 Task: Create the presence statuses for the support agents.
Action: Mouse pressed left at (1301, 92)
Screenshot: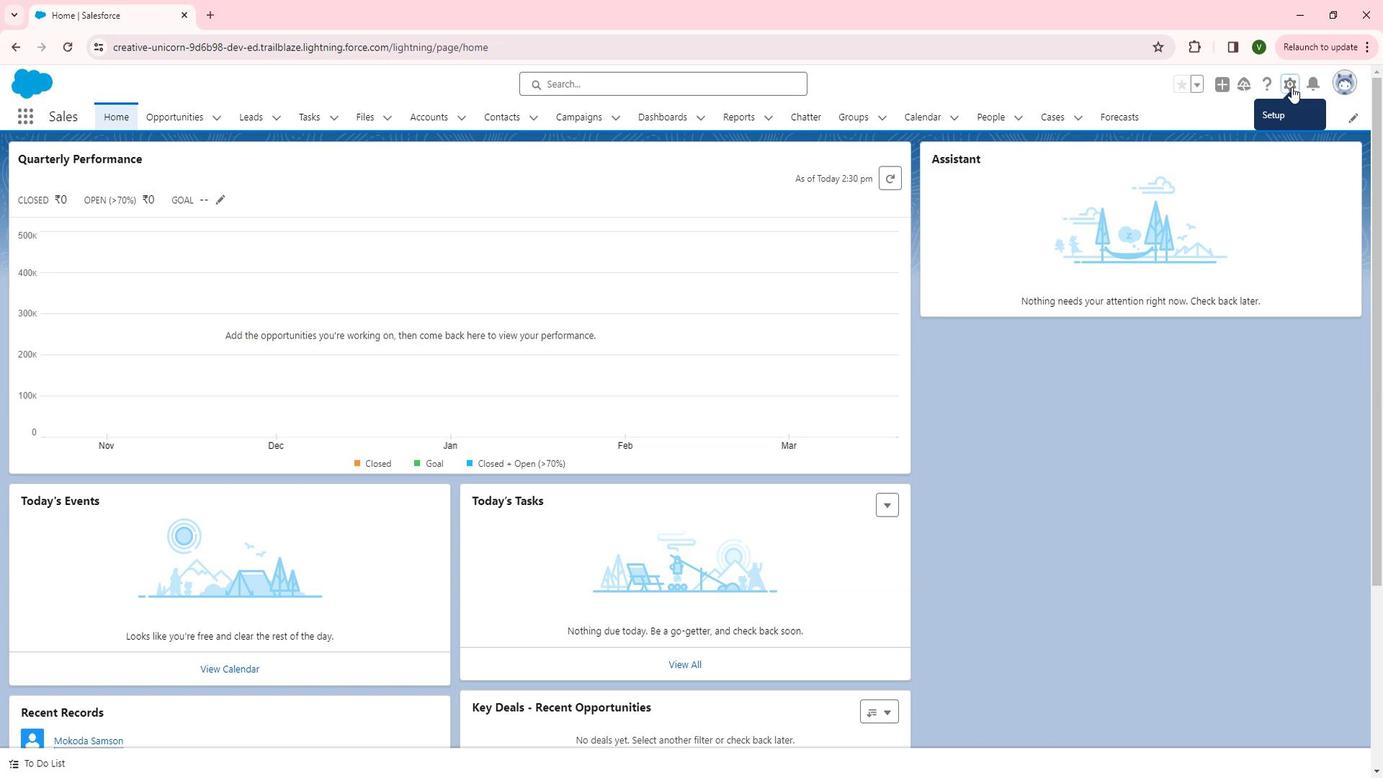 
Action: Mouse moved to (1240, 192)
Screenshot: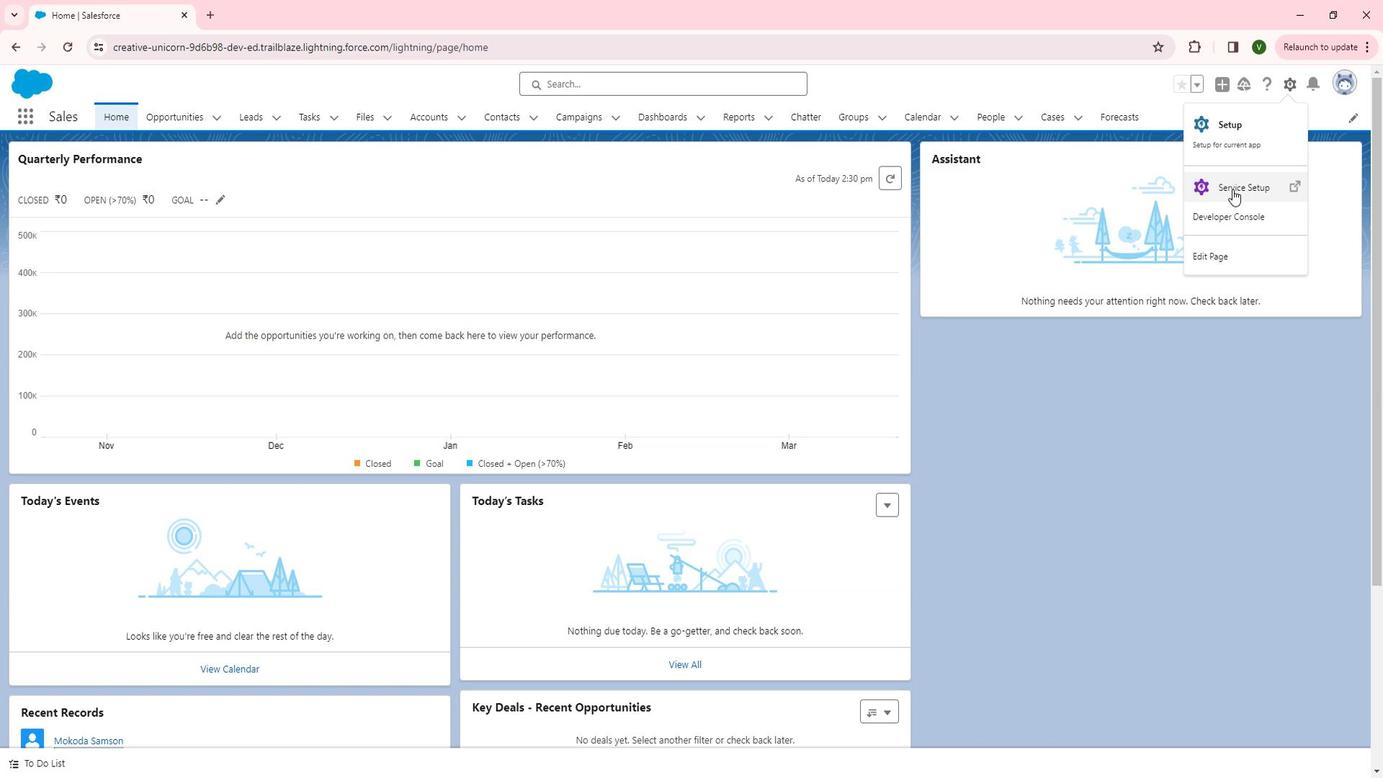 
Action: Mouse pressed left at (1240, 192)
Screenshot: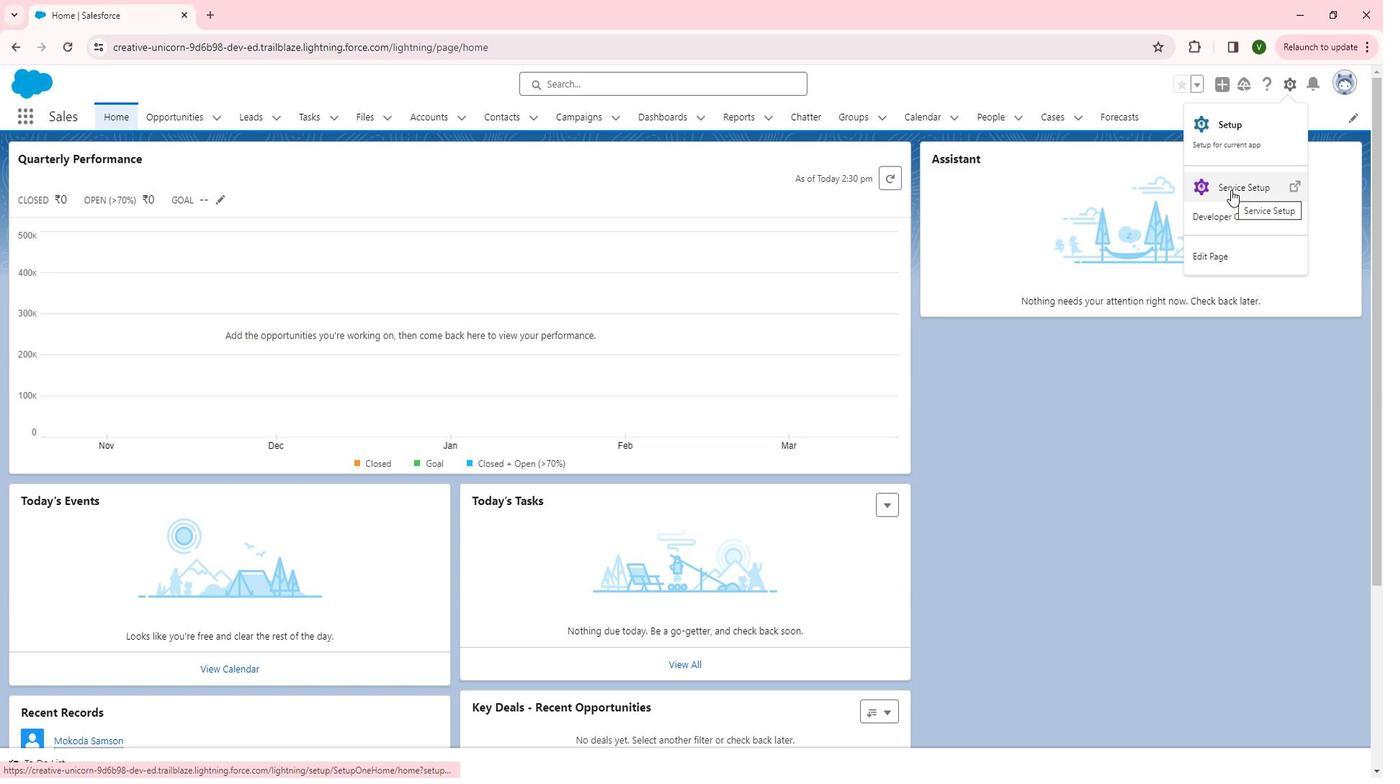 
Action: Mouse moved to (22, 341)
Screenshot: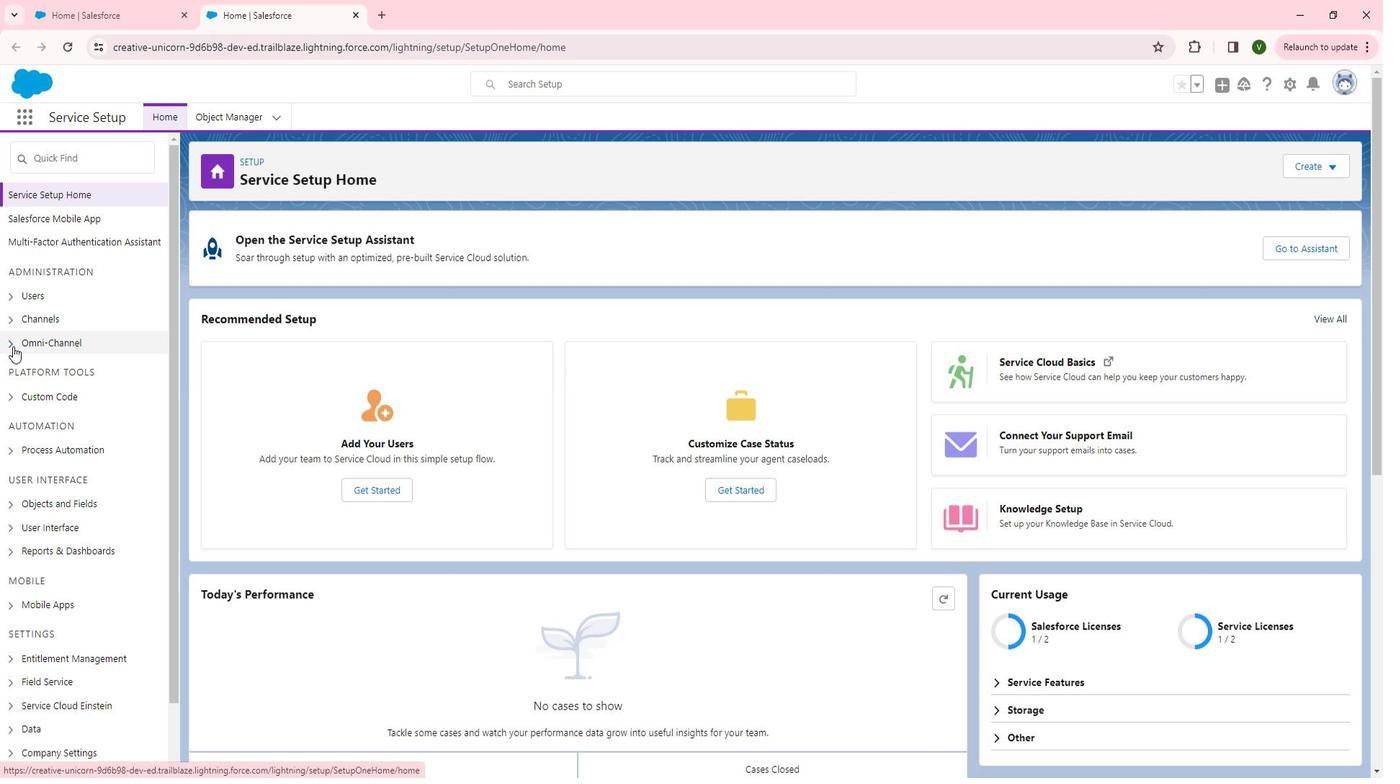 
Action: Mouse pressed left at (22, 341)
Screenshot: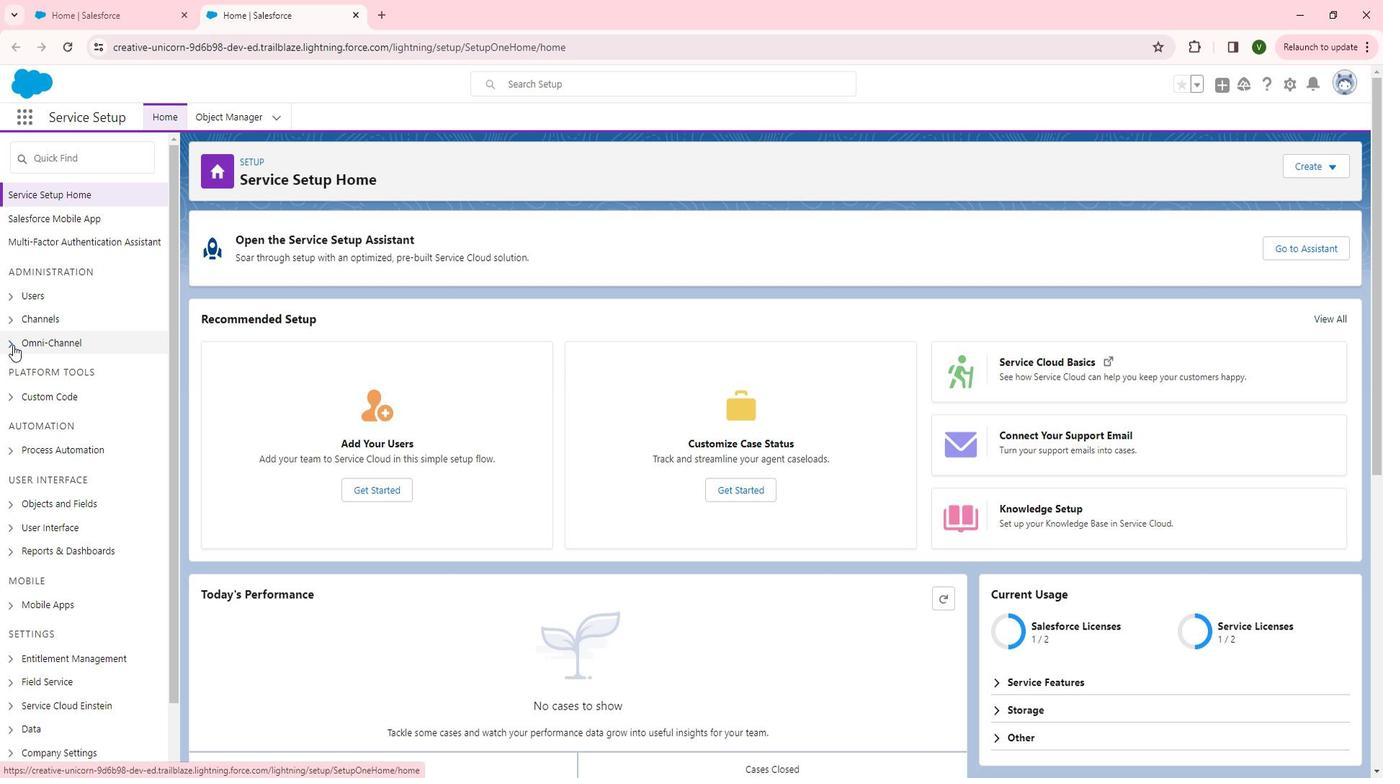 
Action: Mouse moved to (96, 474)
Screenshot: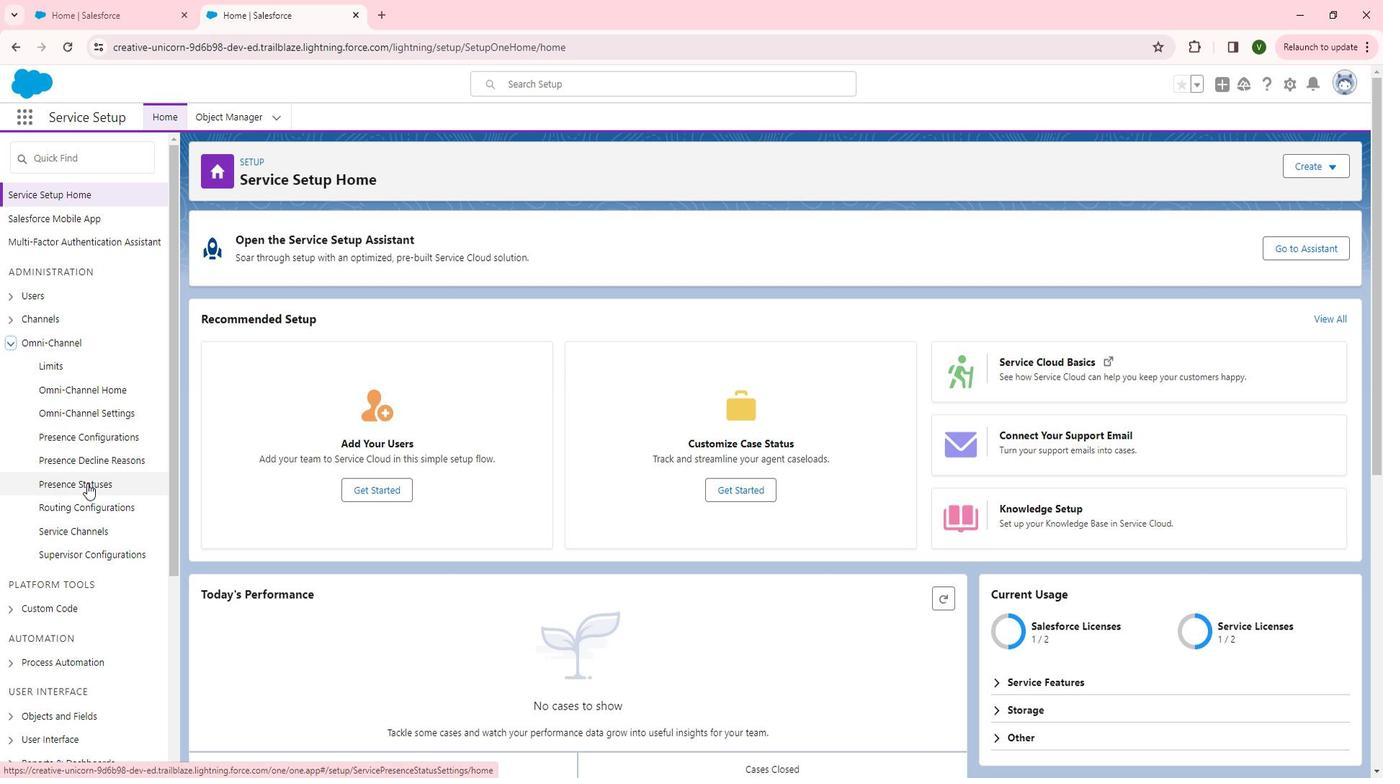 
Action: Mouse pressed left at (96, 474)
Screenshot: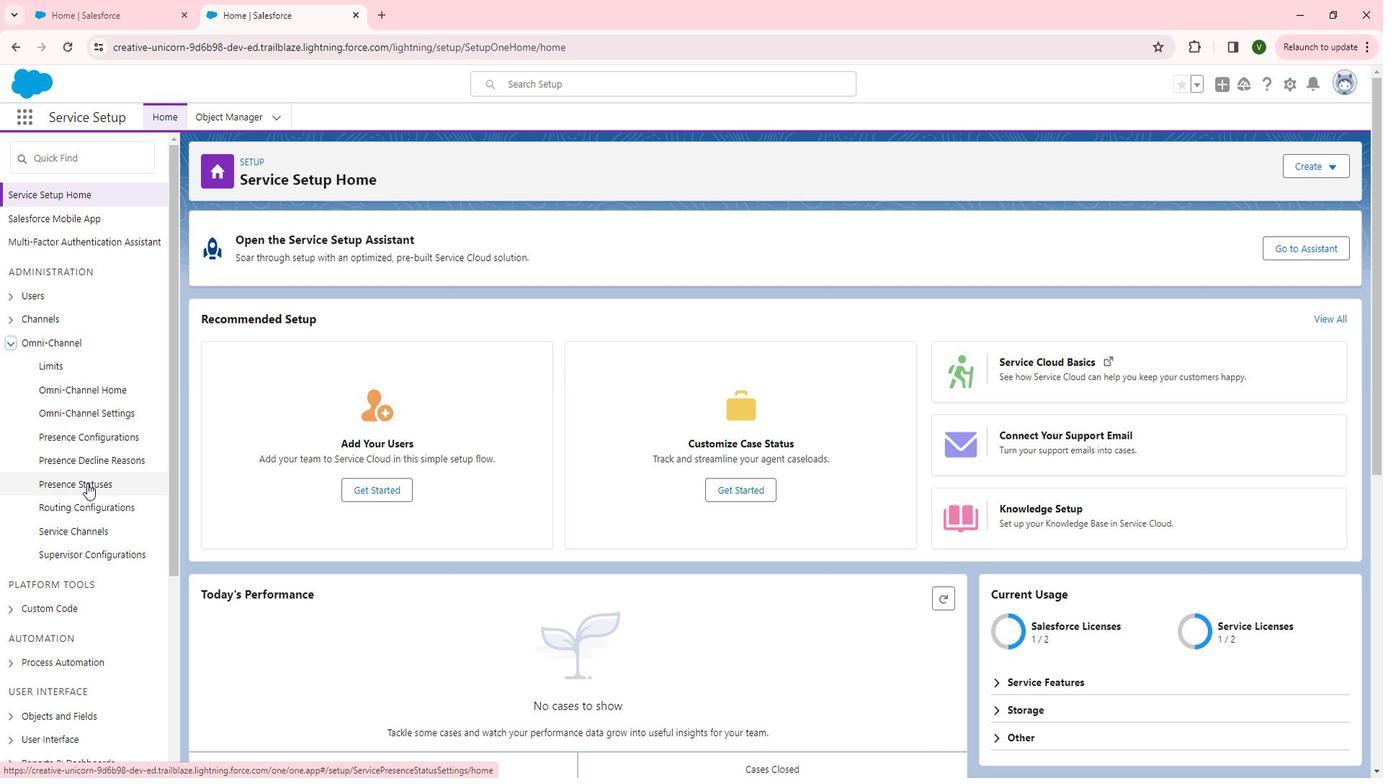 
Action: Mouse moved to (573, 326)
Screenshot: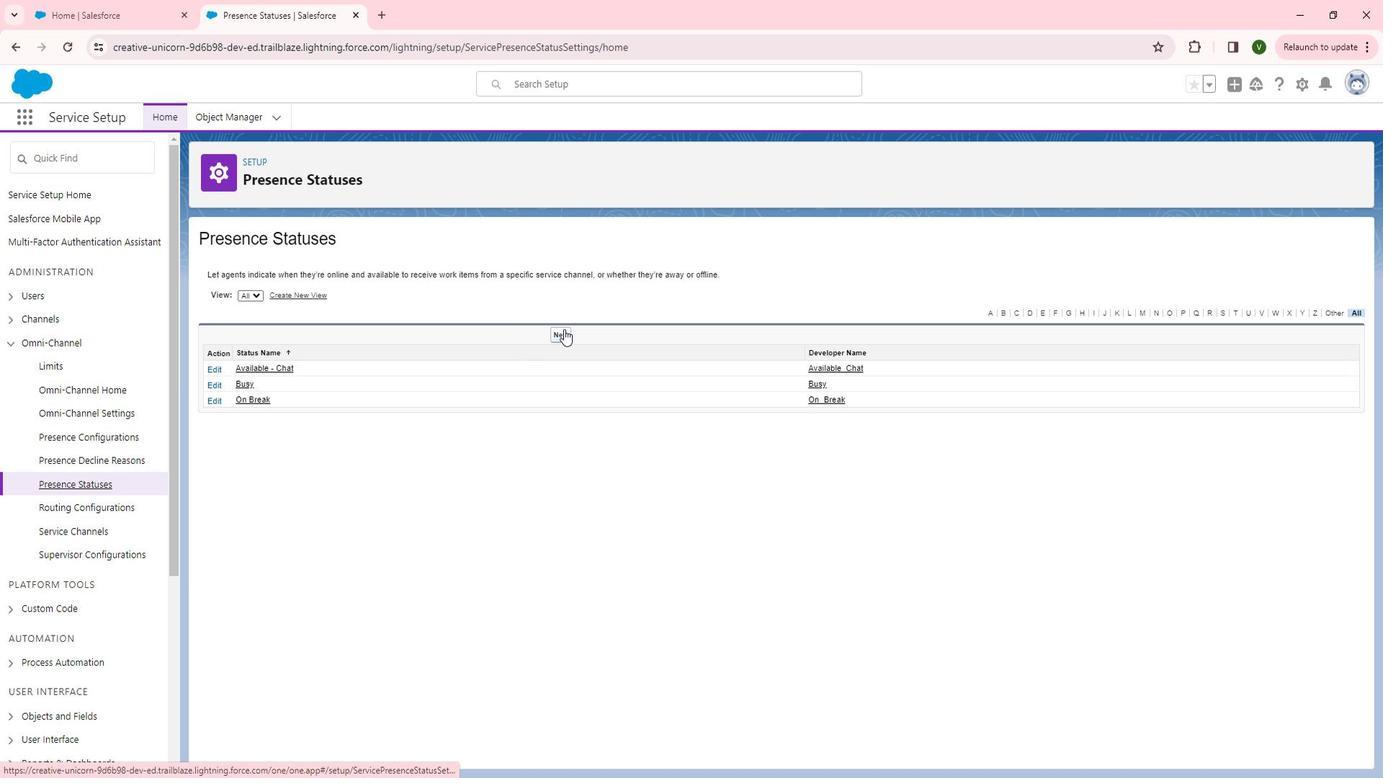 
Action: Mouse pressed left at (573, 326)
Screenshot: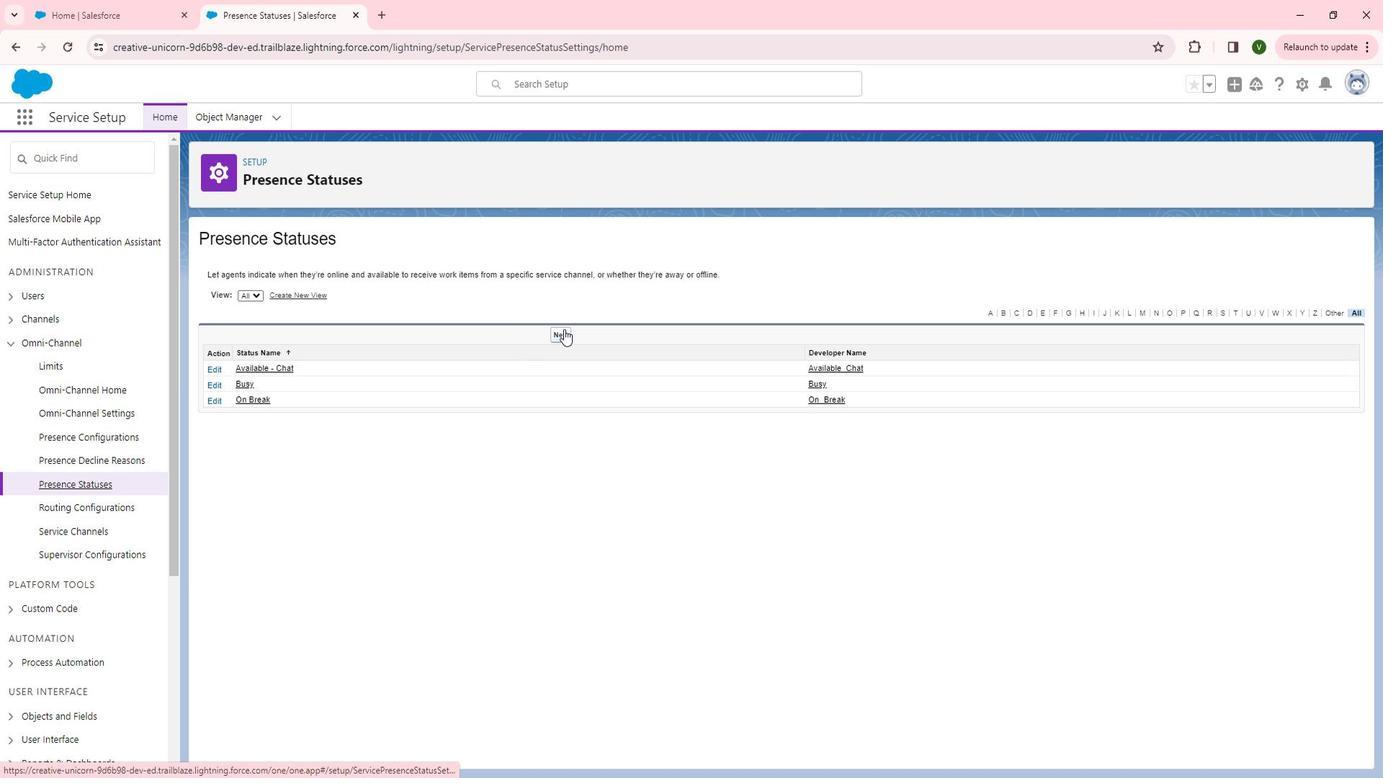 
Action: Mouse moved to (502, 345)
Screenshot: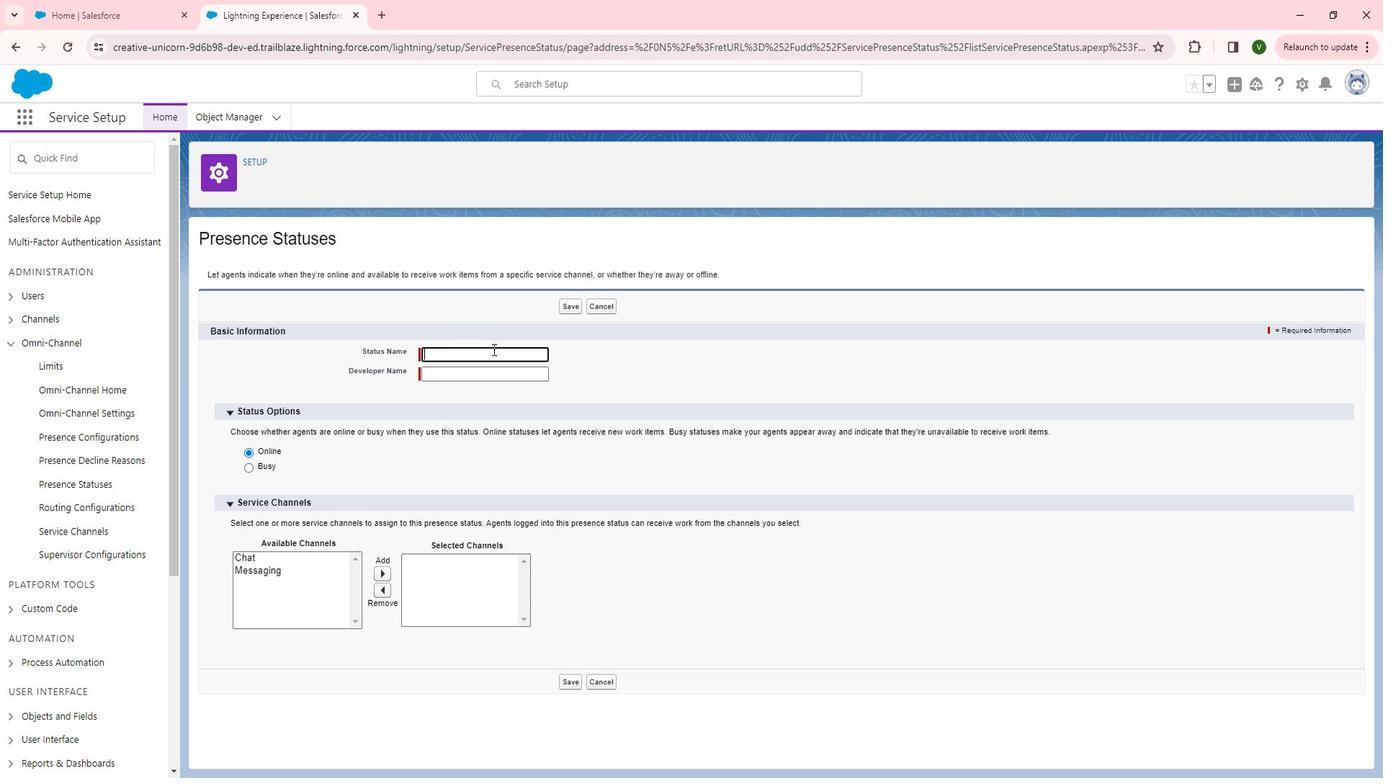 
Action: Mouse pressed left at (502, 345)
Screenshot: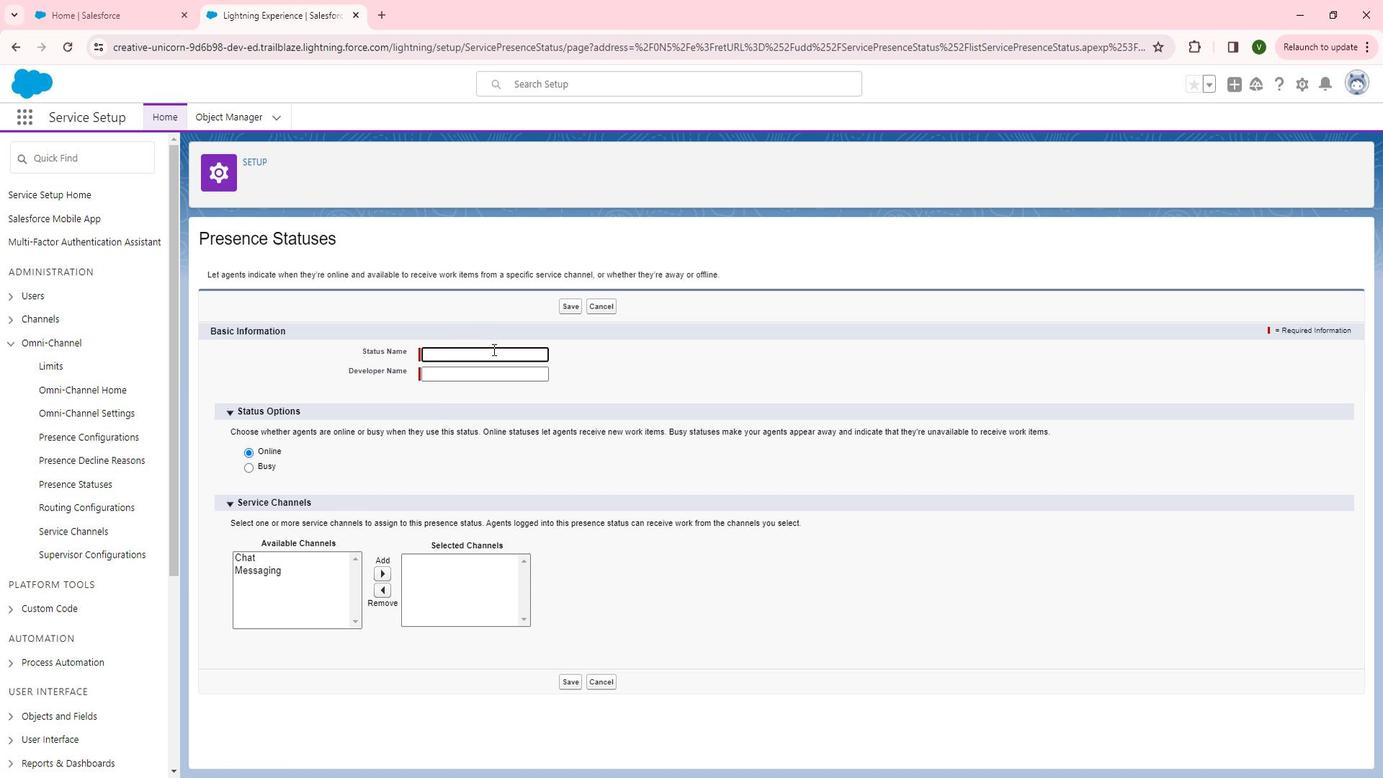 
Action: Key pressed <Key.shift>Availble
Screenshot: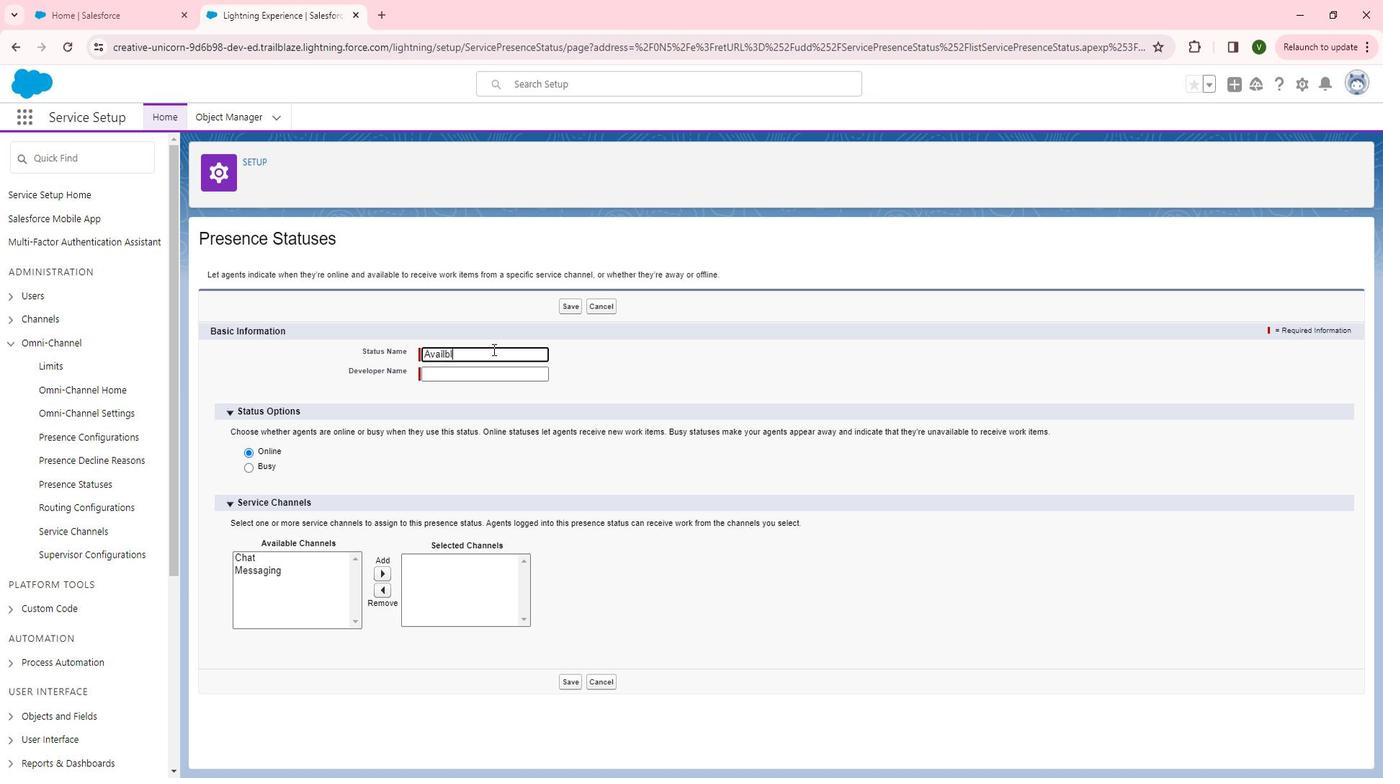 
Action: Mouse moved to (452, 347)
Screenshot: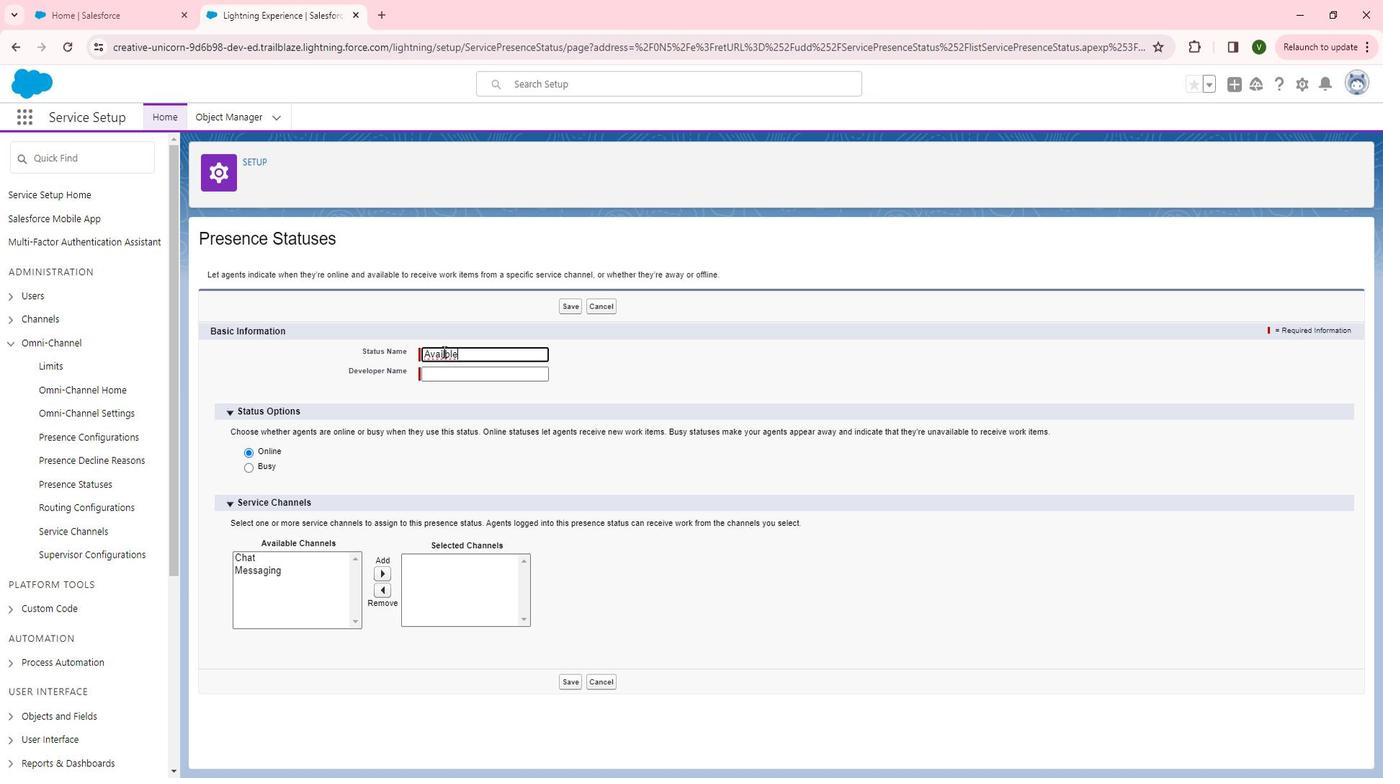 
Action: Mouse pressed right at (452, 347)
Screenshot: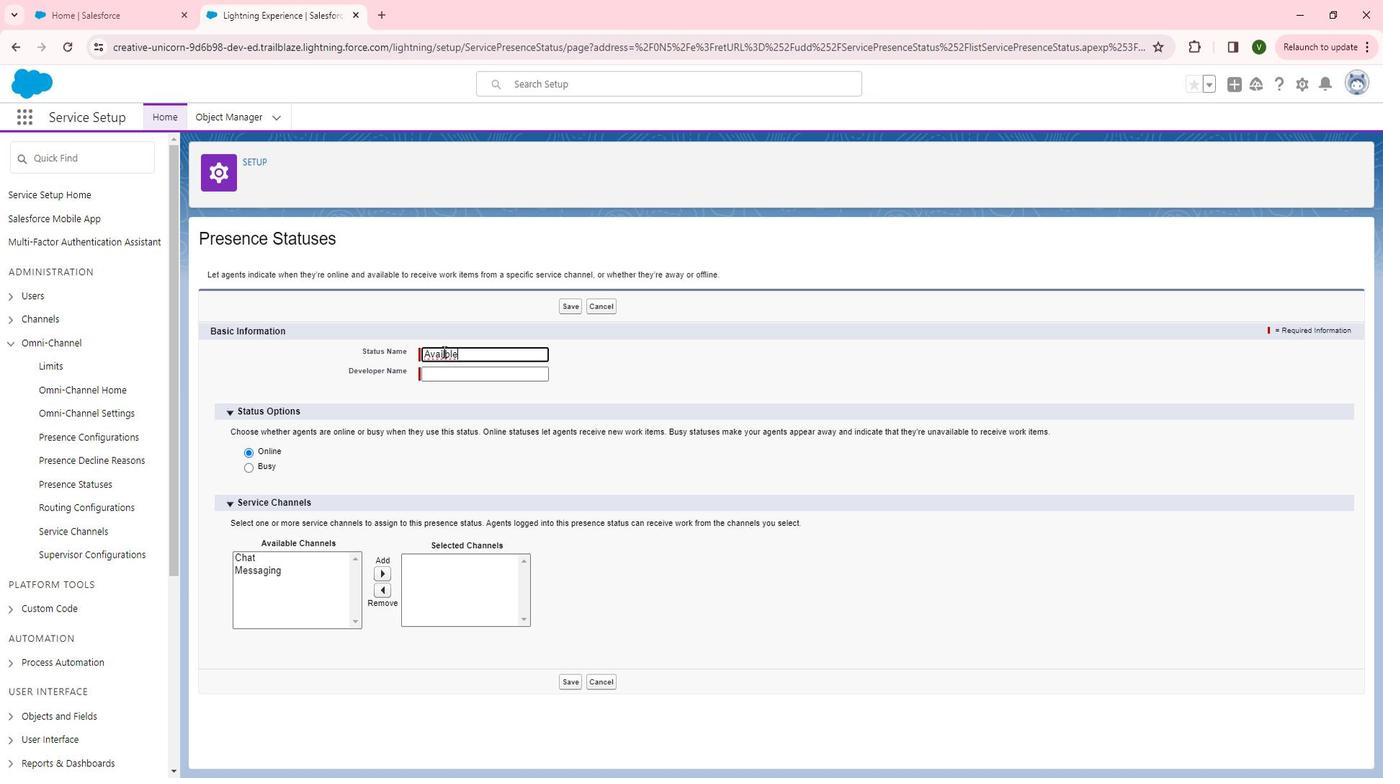 
Action: Mouse moved to (488, 367)
Screenshot: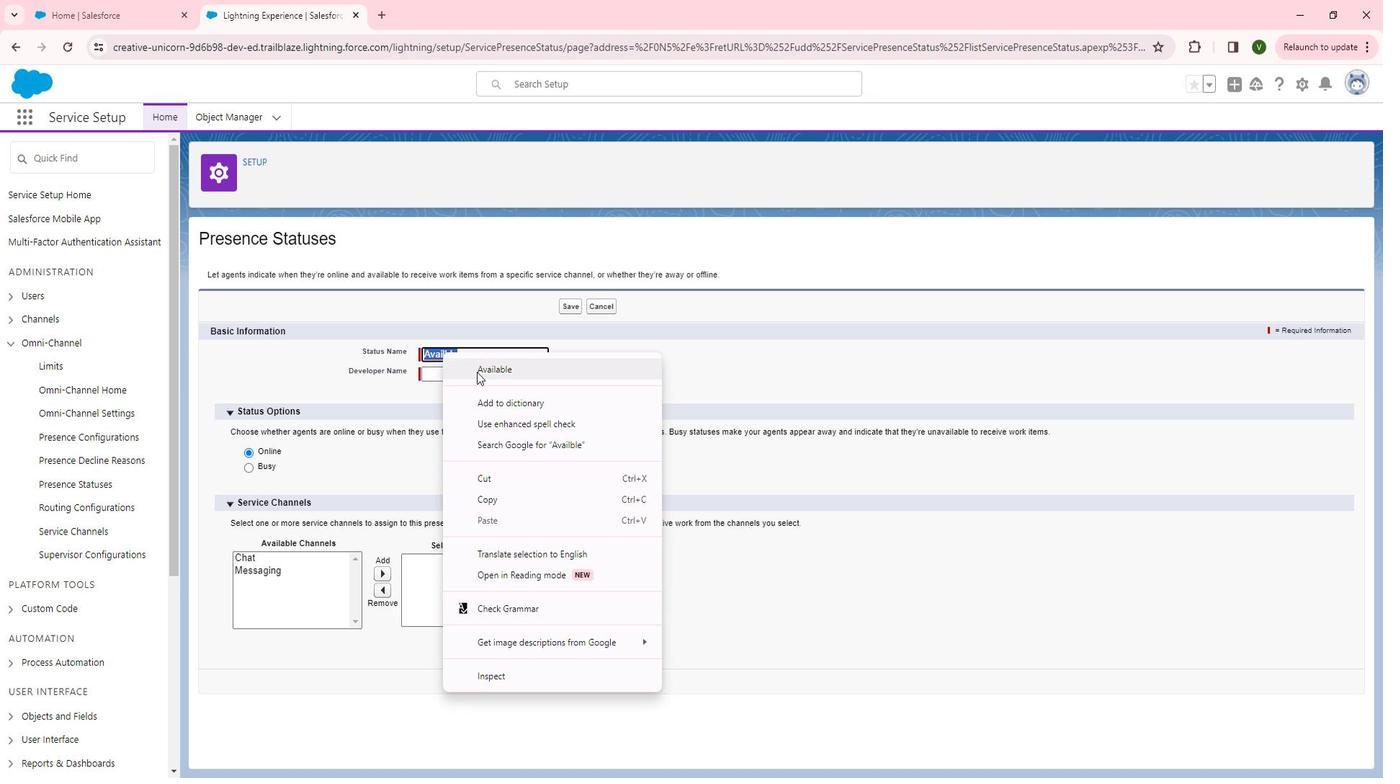 
Action: Mouse pressed left at (488, 367)
Screenshot: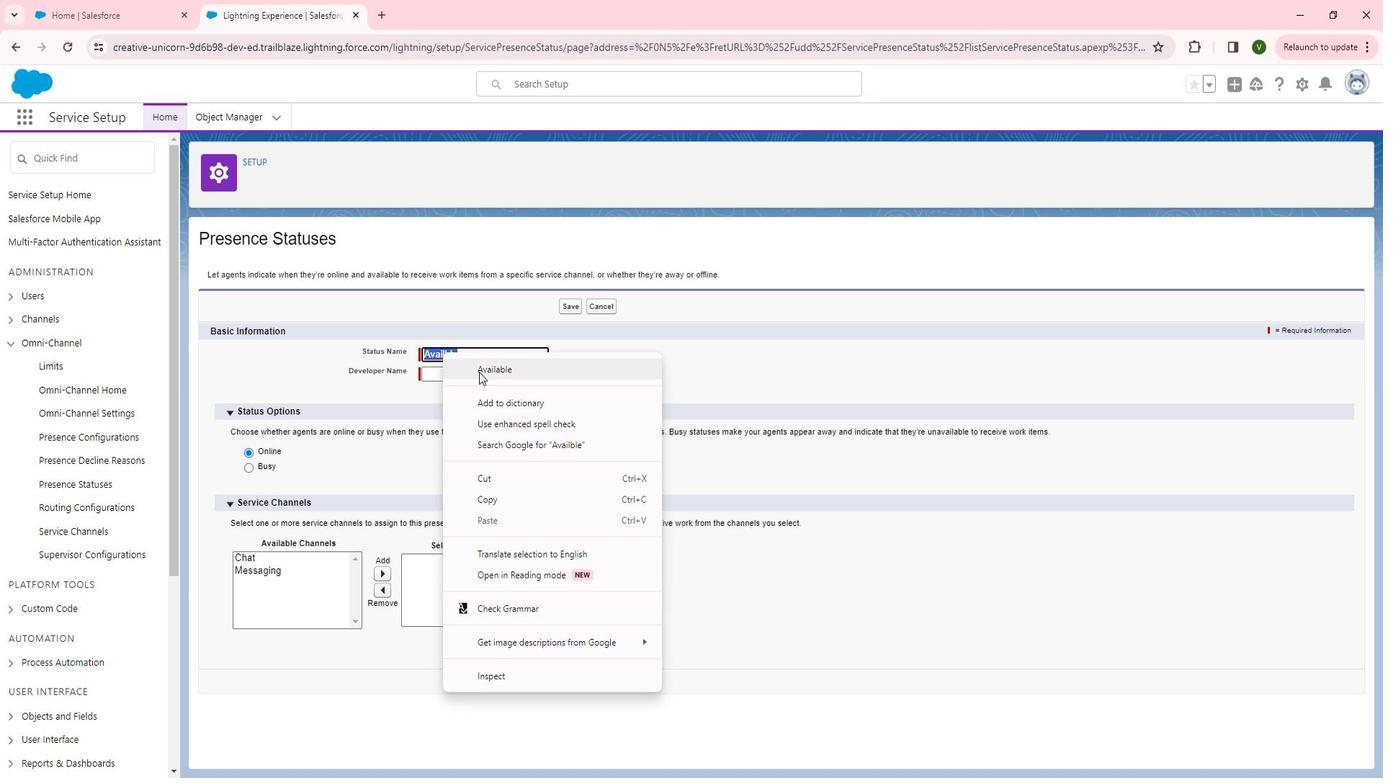 
Action: Mouse moved to (506, 337)
Screenshot: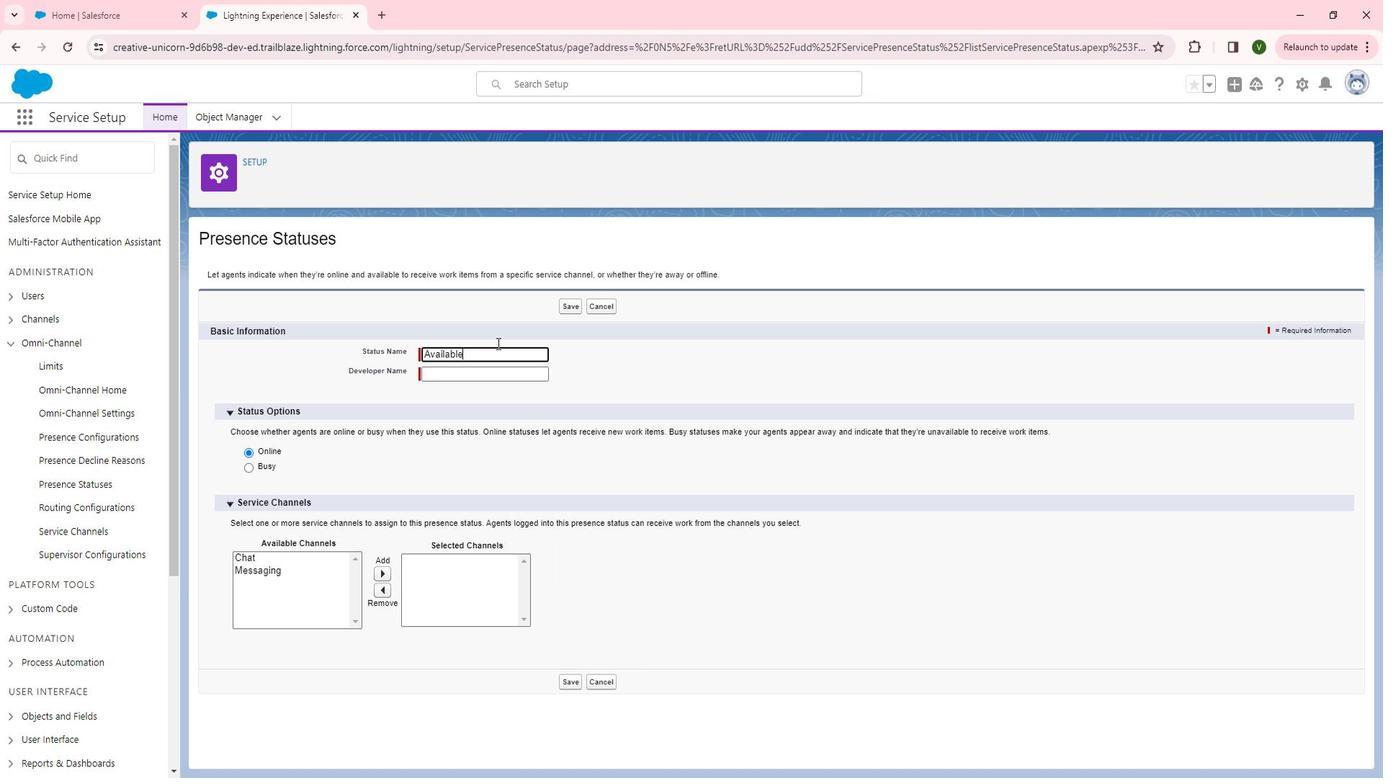 
Action: Key pressed <Key.space>support
Screenshot: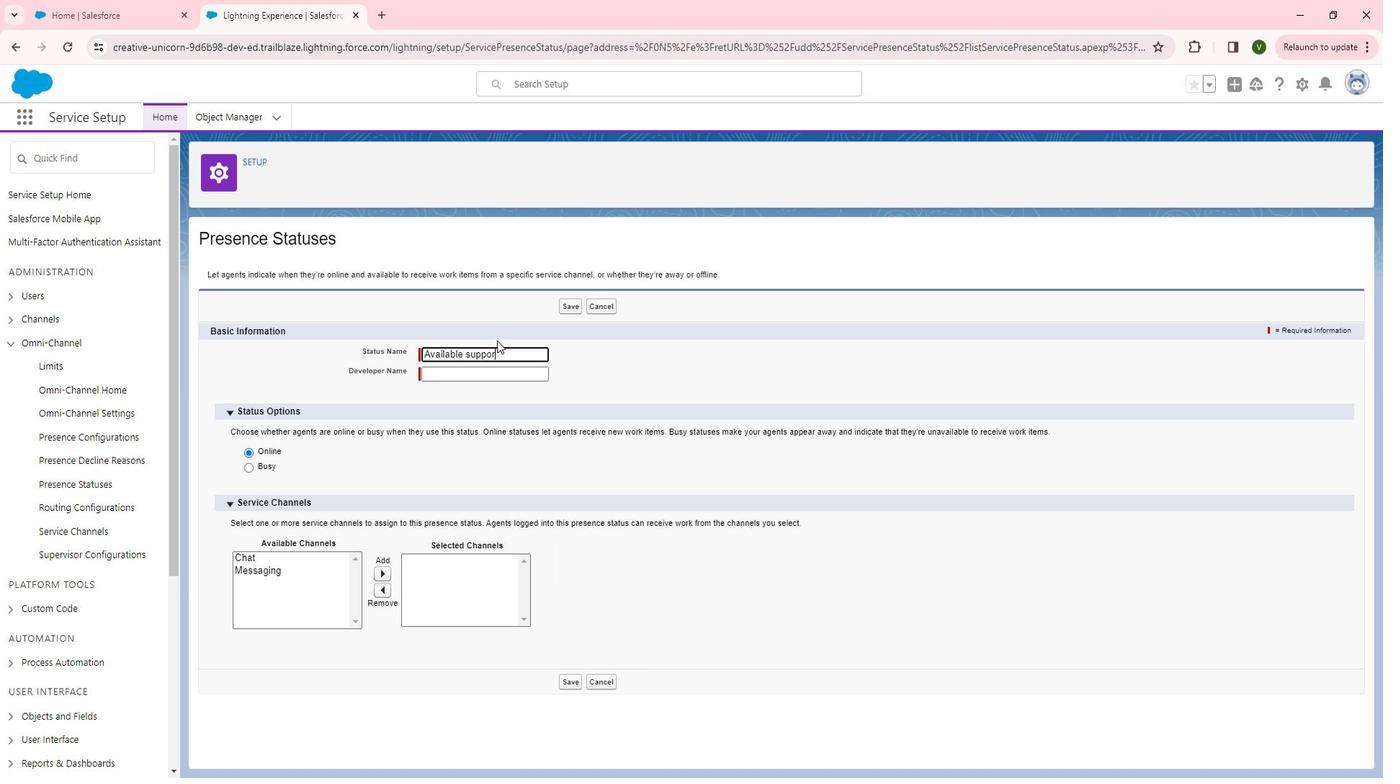 
Action: Mouse moved to (259, 545)
Screenshot: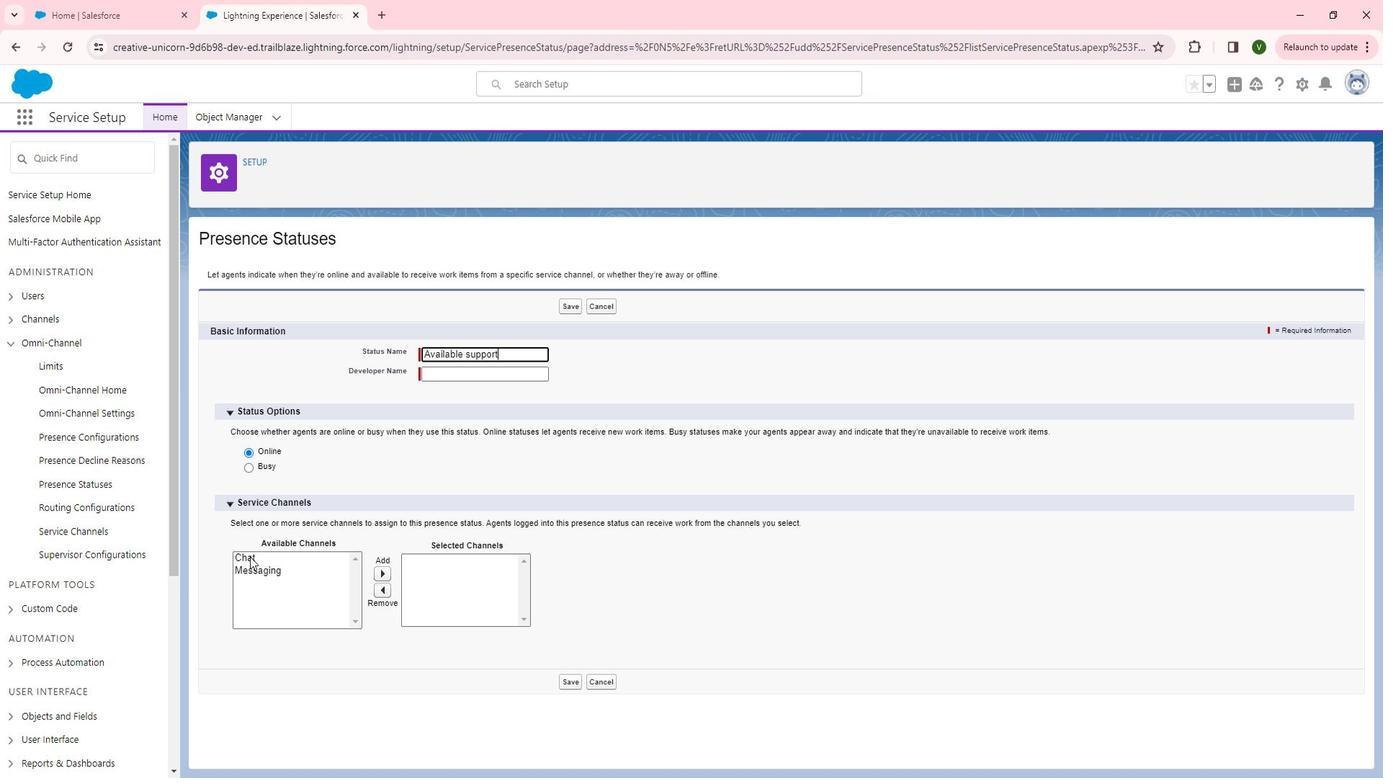 
Action: Mouse pressed left at (259, 545)
Screenshot: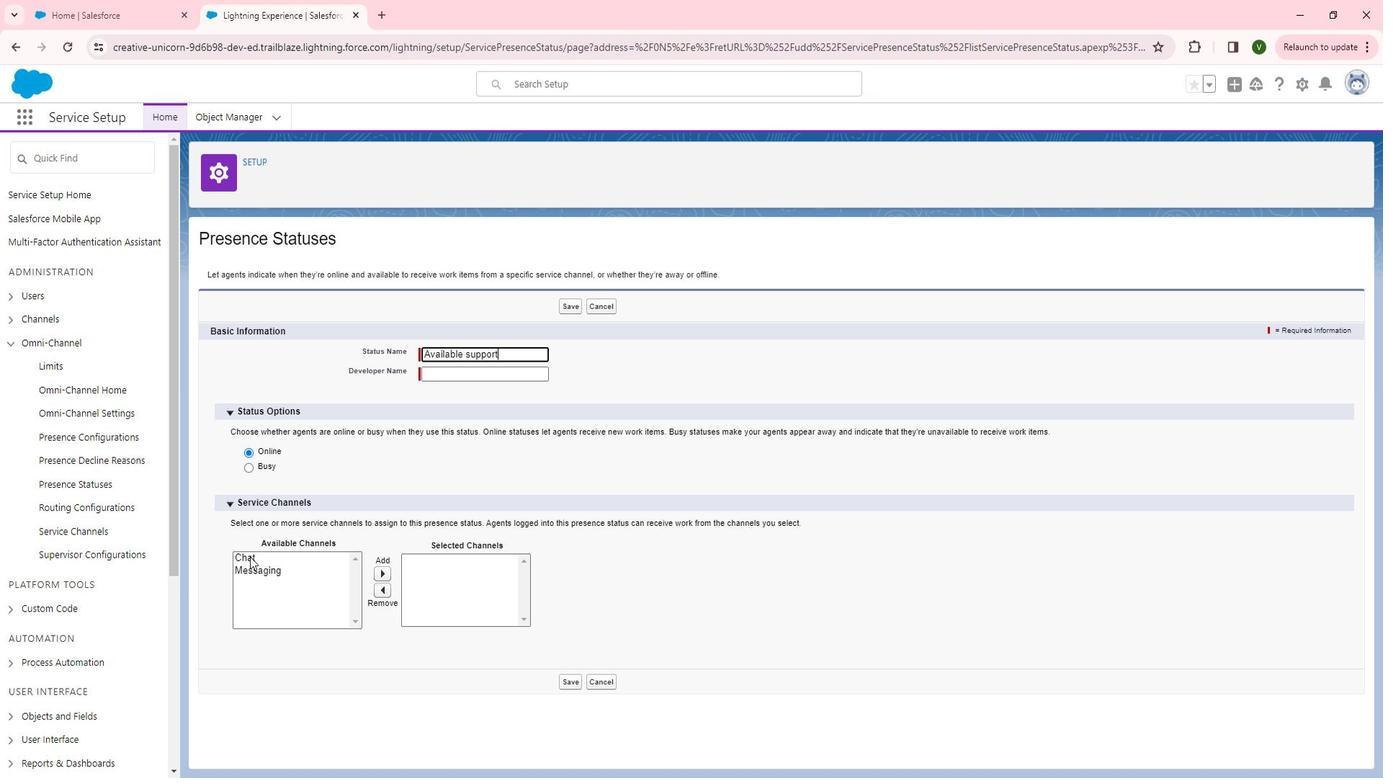 
Action: Mouse moved to (385, 561)
Screenshot: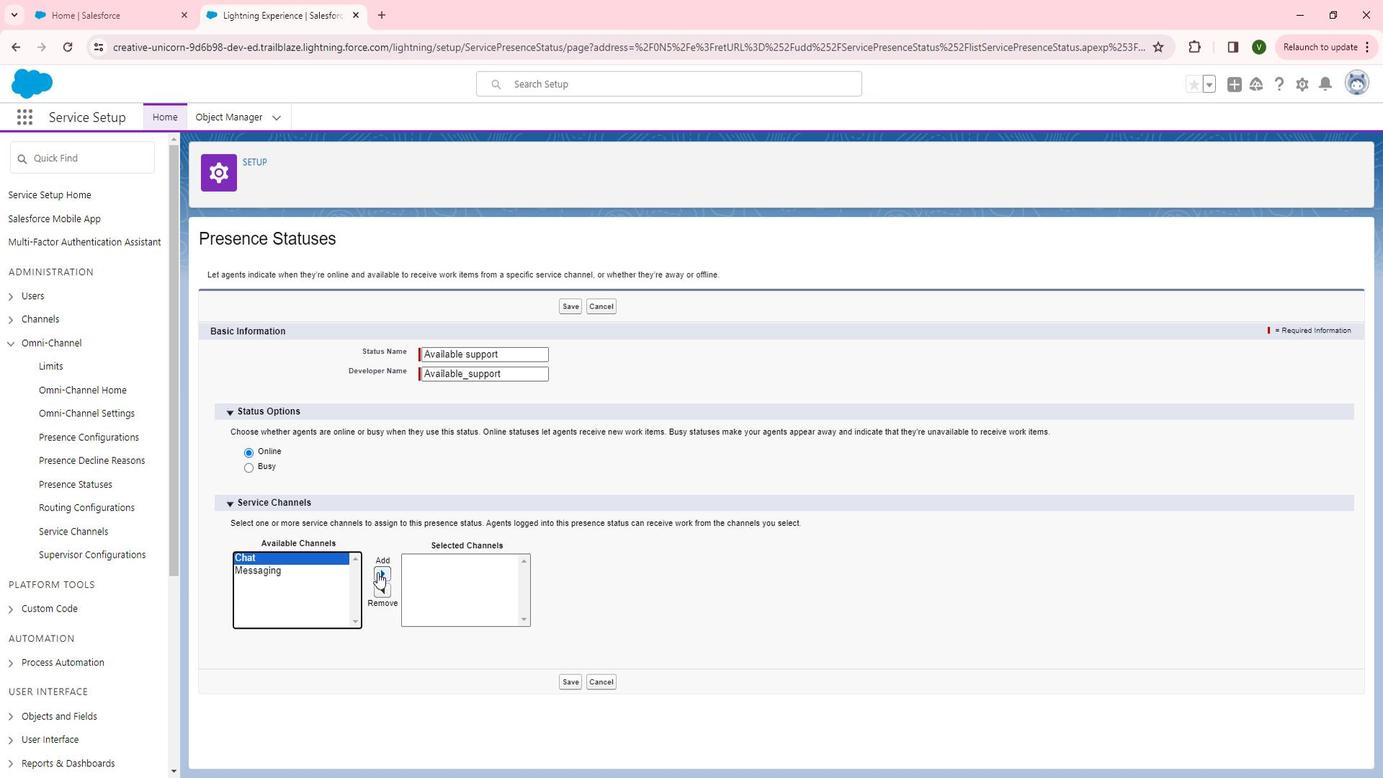 
Action: Mouse pressed left at (385, 561)
Screenshot: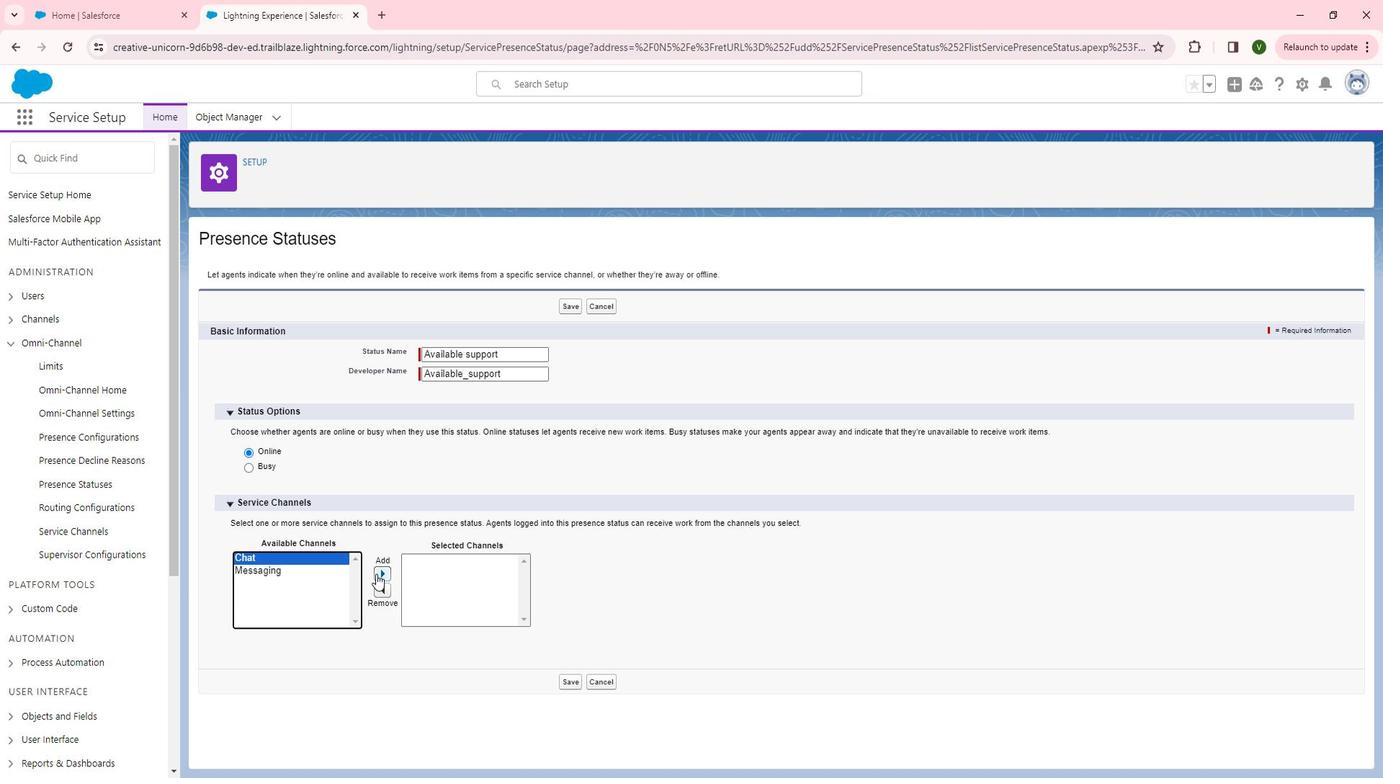 
Action: Mouse moved to (582, 659)
Screenshot: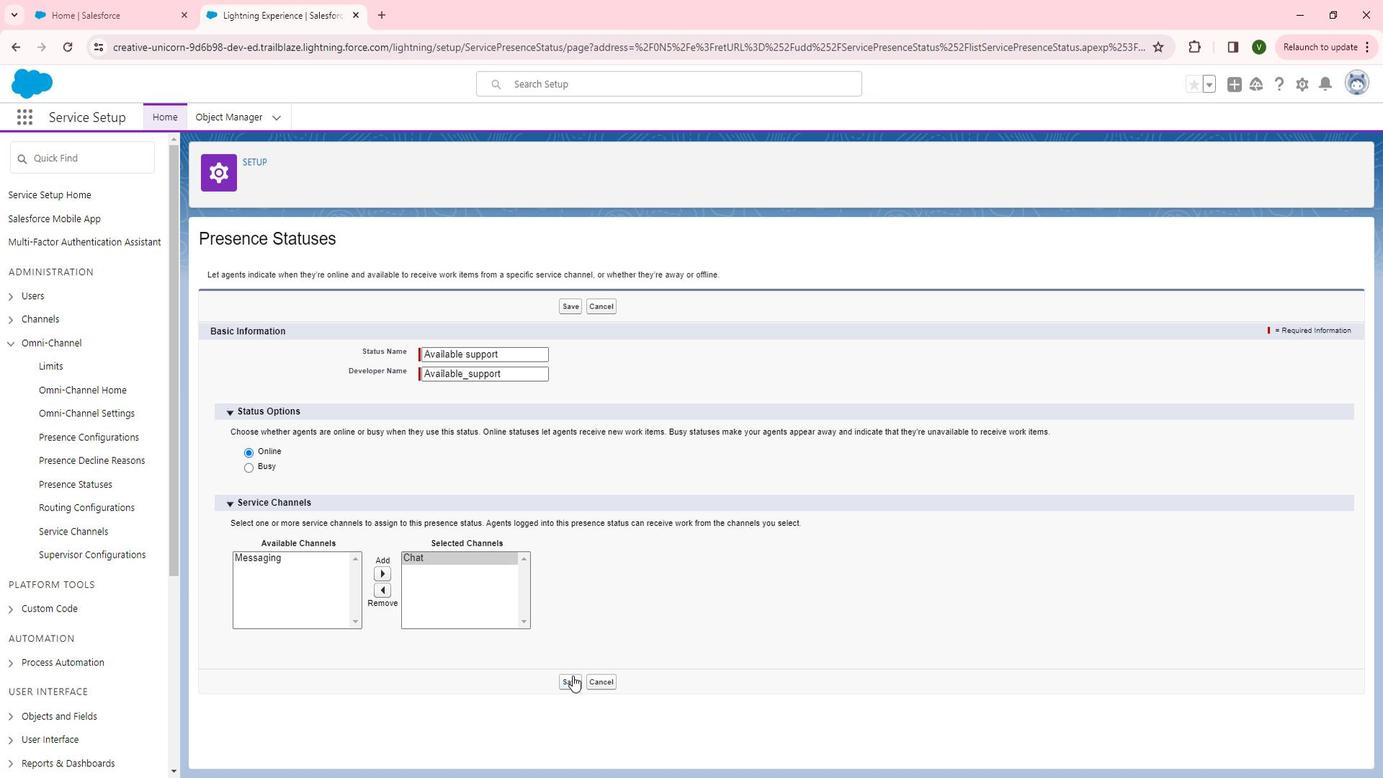 
Action: Mouse pressed left at (582, 659)
Screenshot: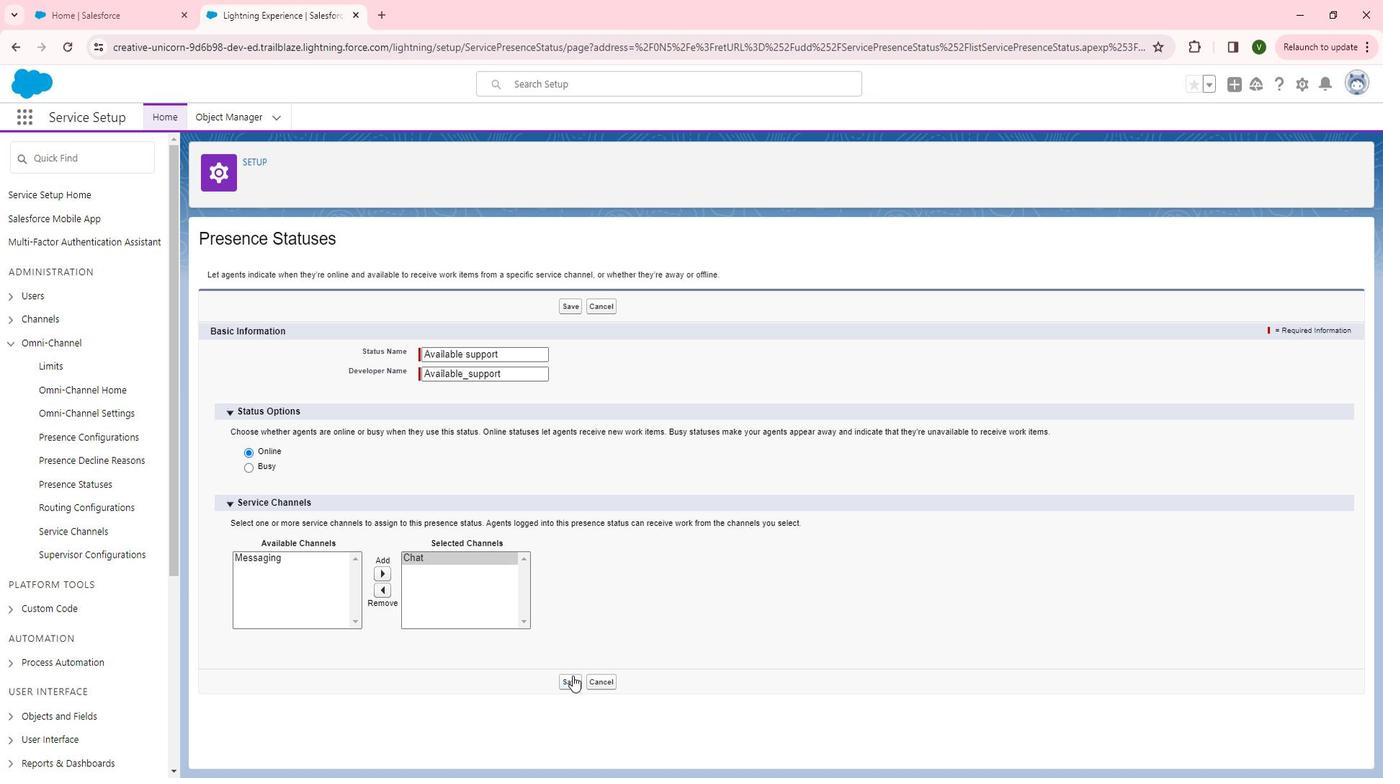 
Action: Mouse moved to (656, 511)
Screenshot: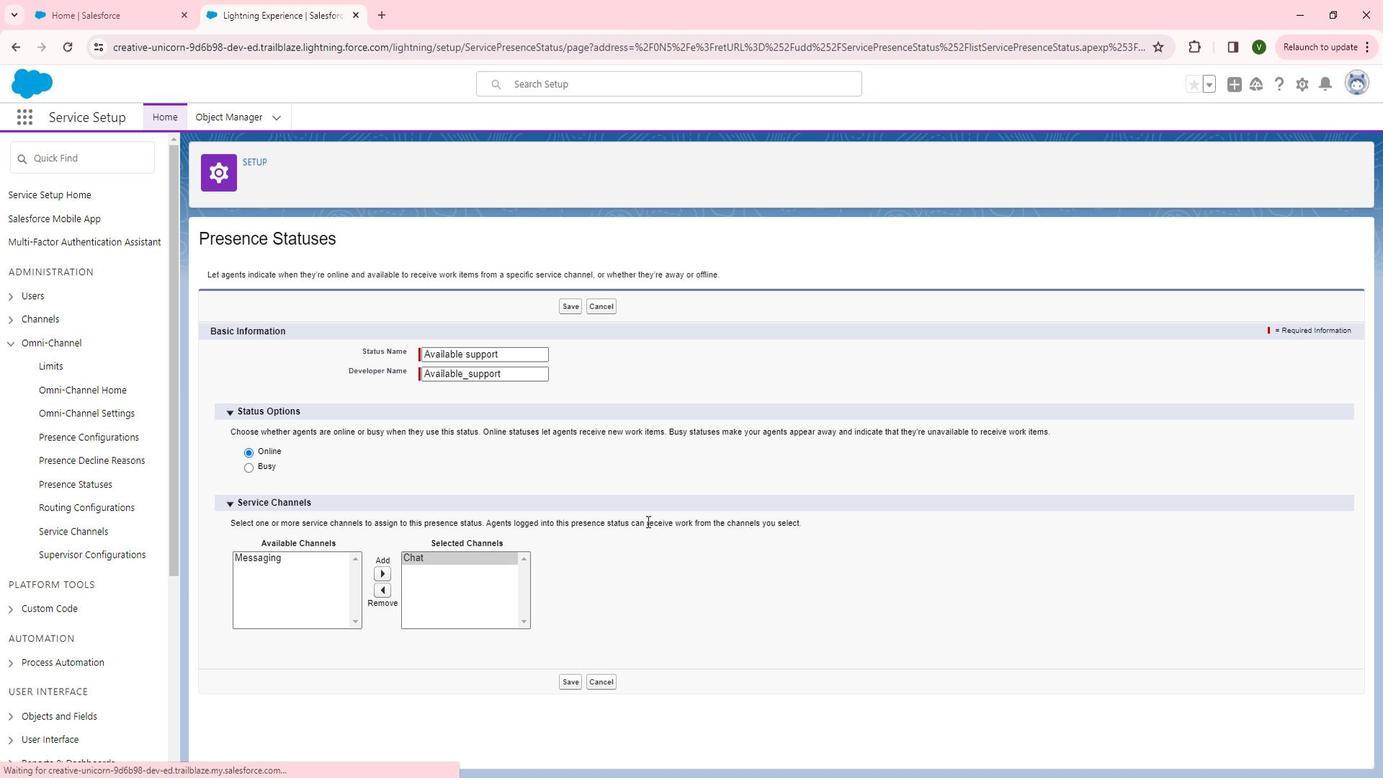 
